 Task: Sort your dependencies by least used.
Action: Mouse moved to (238, 189)
Screenshot: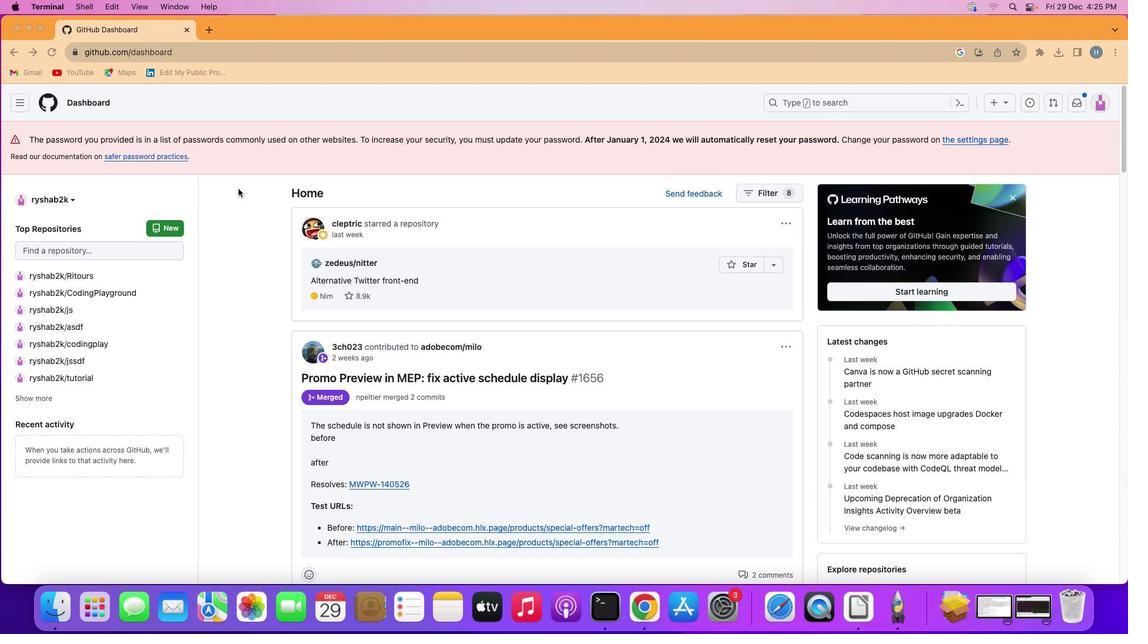 
Action: Mouse pressed left at (238, 189)
Screenshot: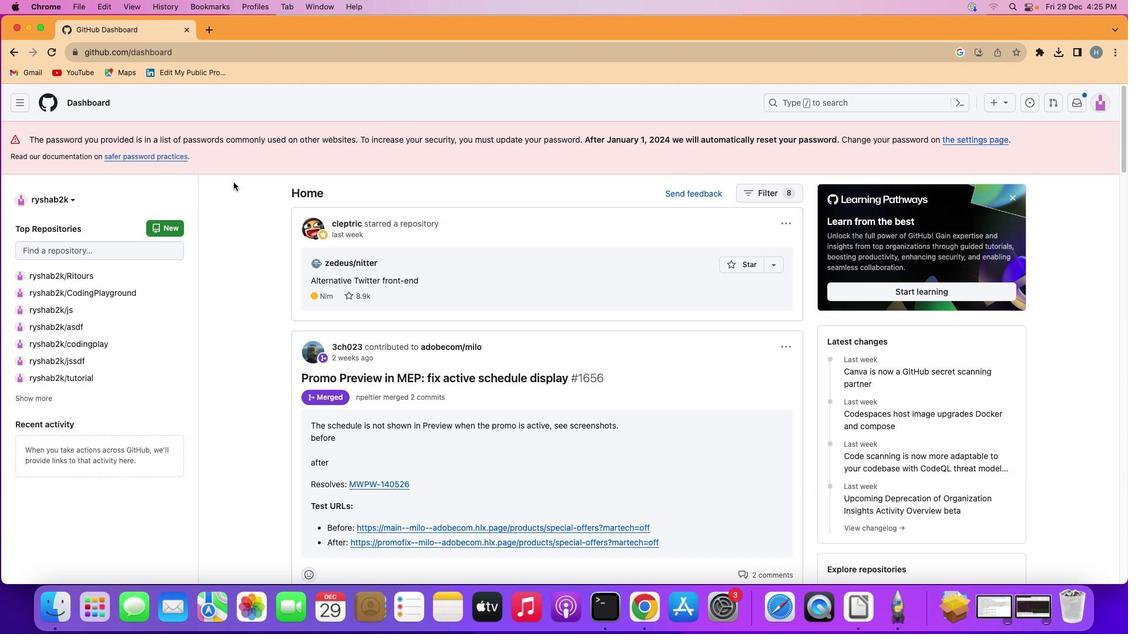 
Action: Mouse moved to (19, 99)
Screenshot: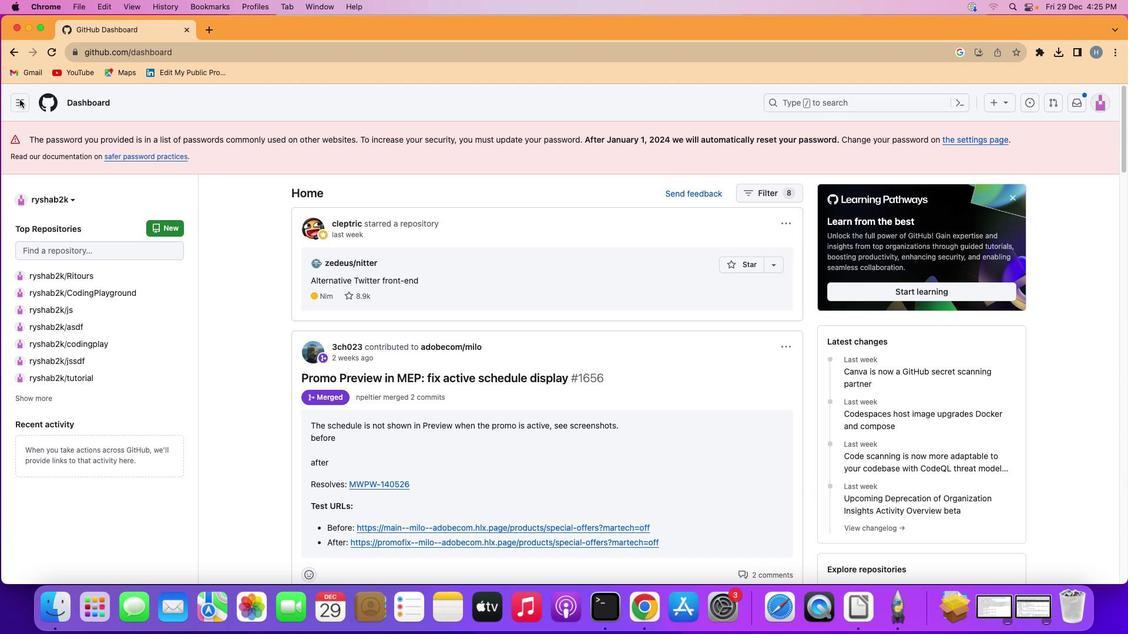 
Action: Mouse pressed left at (19, 99)
Screenshot: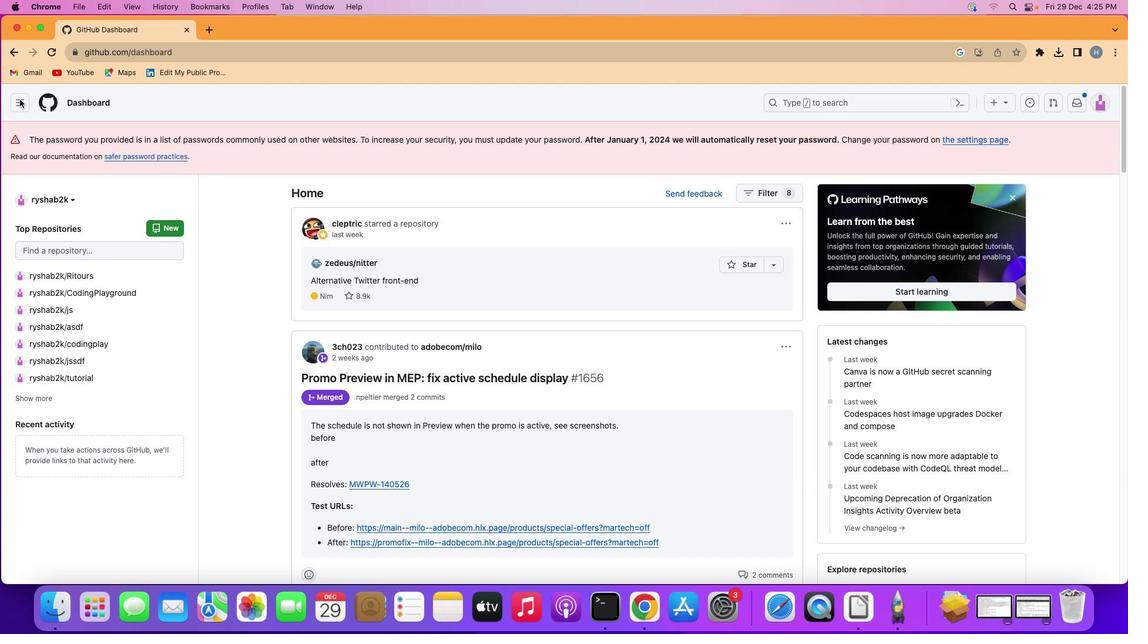 
Action: Mouse moved to (88, 249)
Screenshot: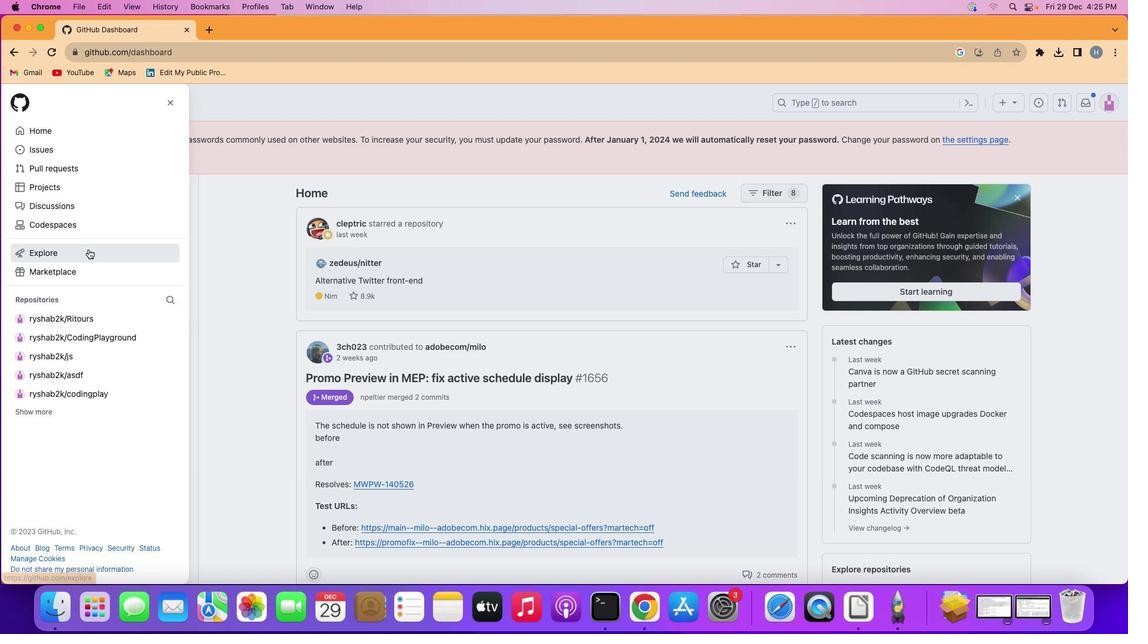 
Action: Mouse pressed left at (88, 249)
Screenshot: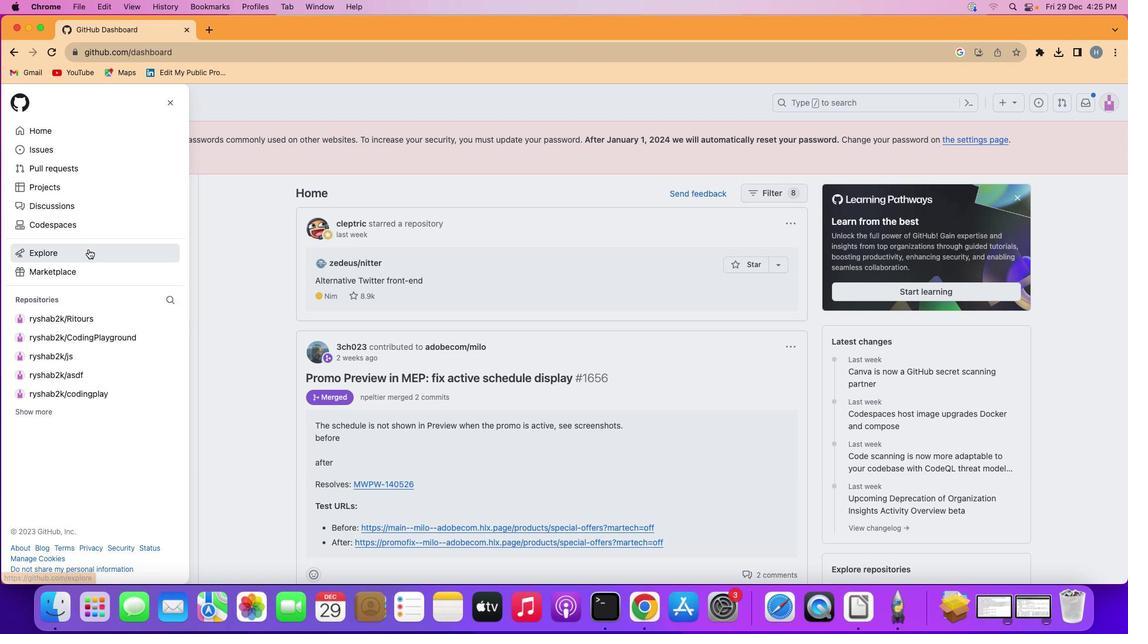 
Action: Mouse moved to (673, 192)
Screenshot: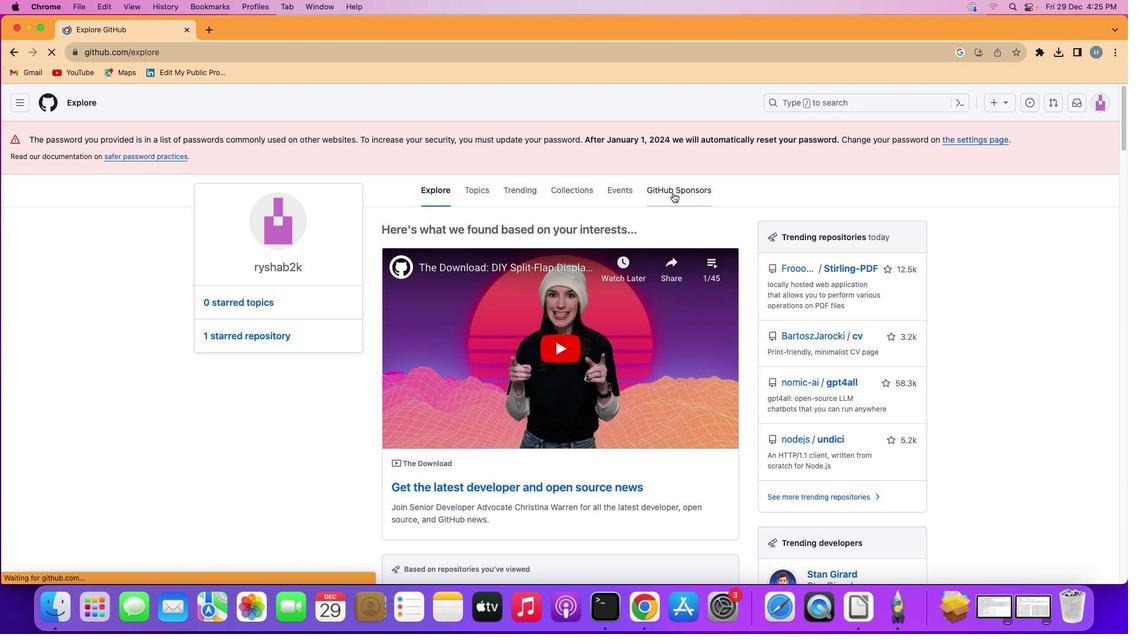 
Action: Mouse pressed left at (673, 192)
Screenshot: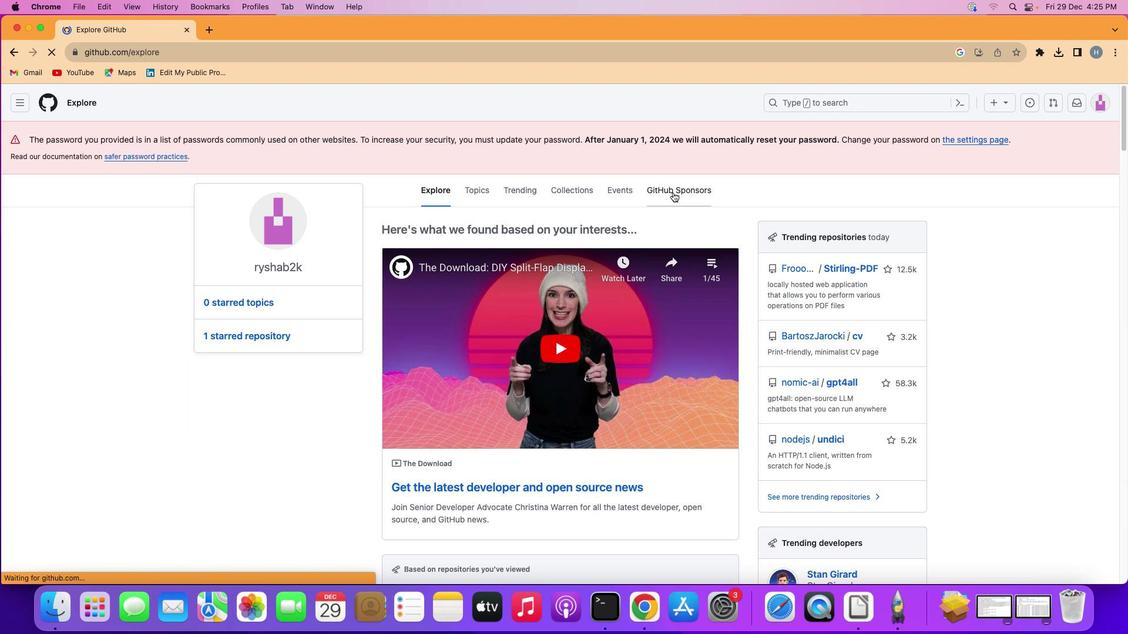 
Action: Mouse moved to (749, 353)
Screenshot: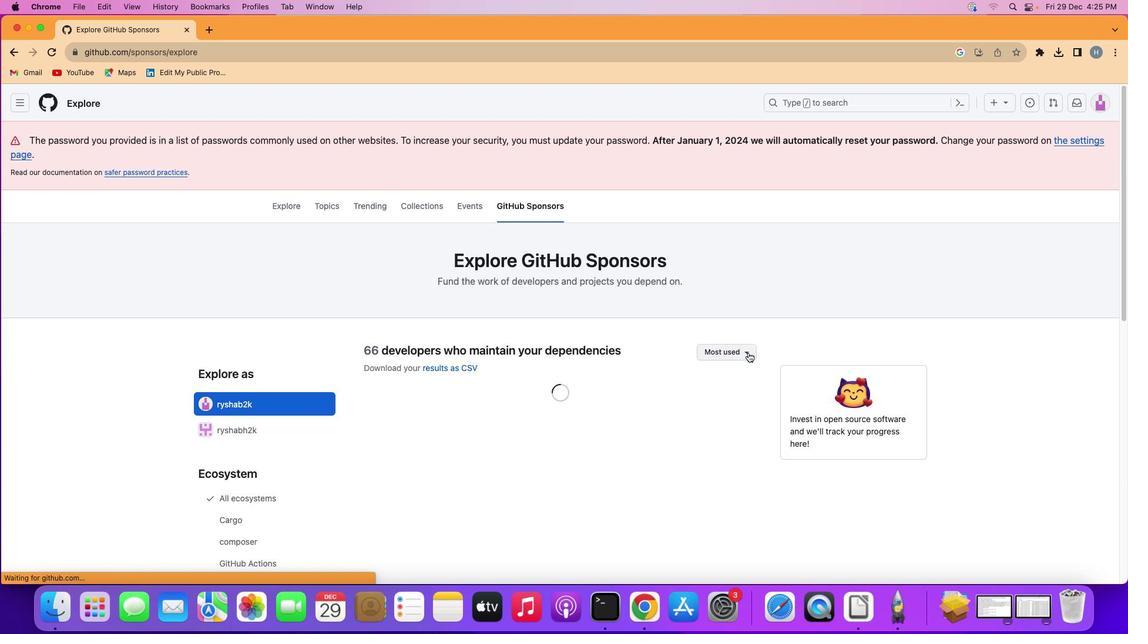 
Action: Mouse pressed left at (749, 353)
Screenshot: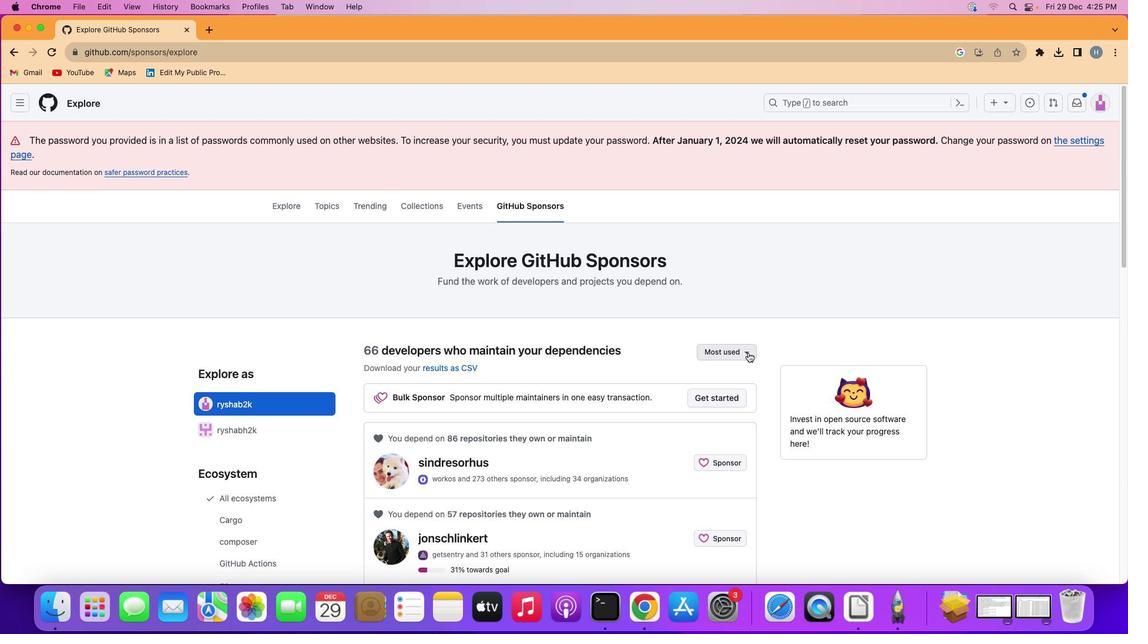 
Action: Mouse moved to (716, 389)
Screenshot: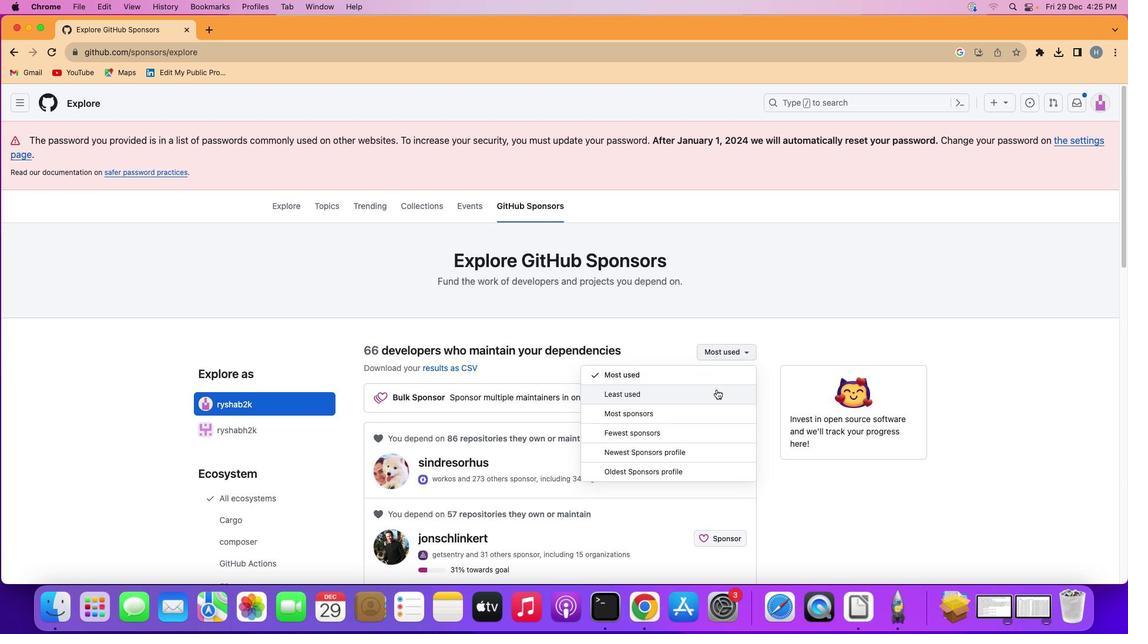 
Action: Mouse pressed left at (716, 389)
Screenshot: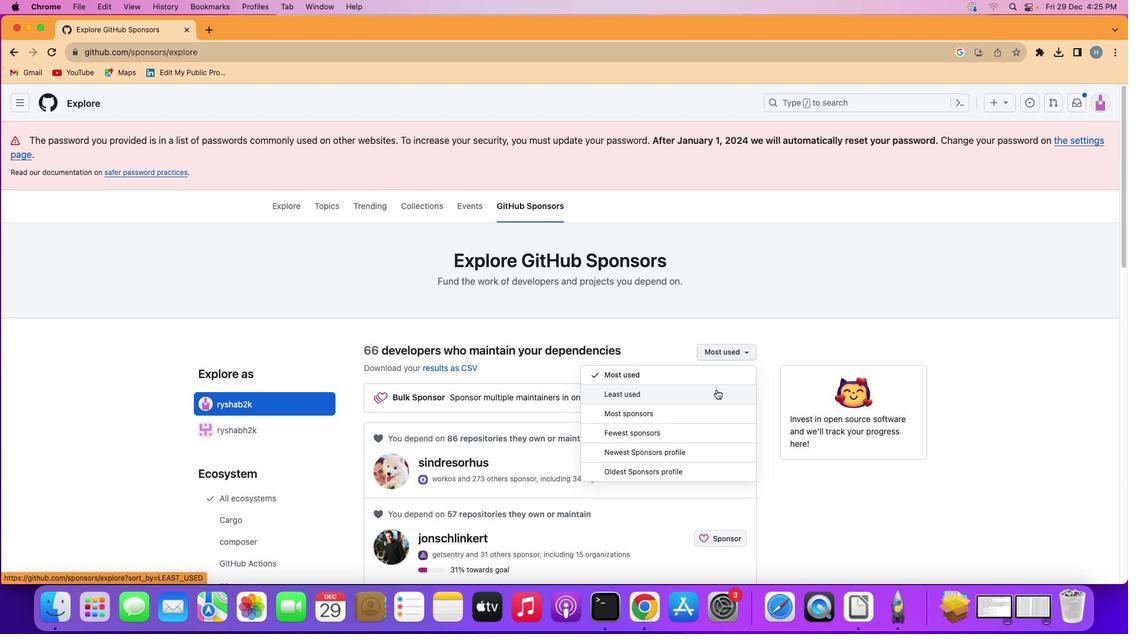 
Action: Mouse moved to (795, 333)
Screenshot: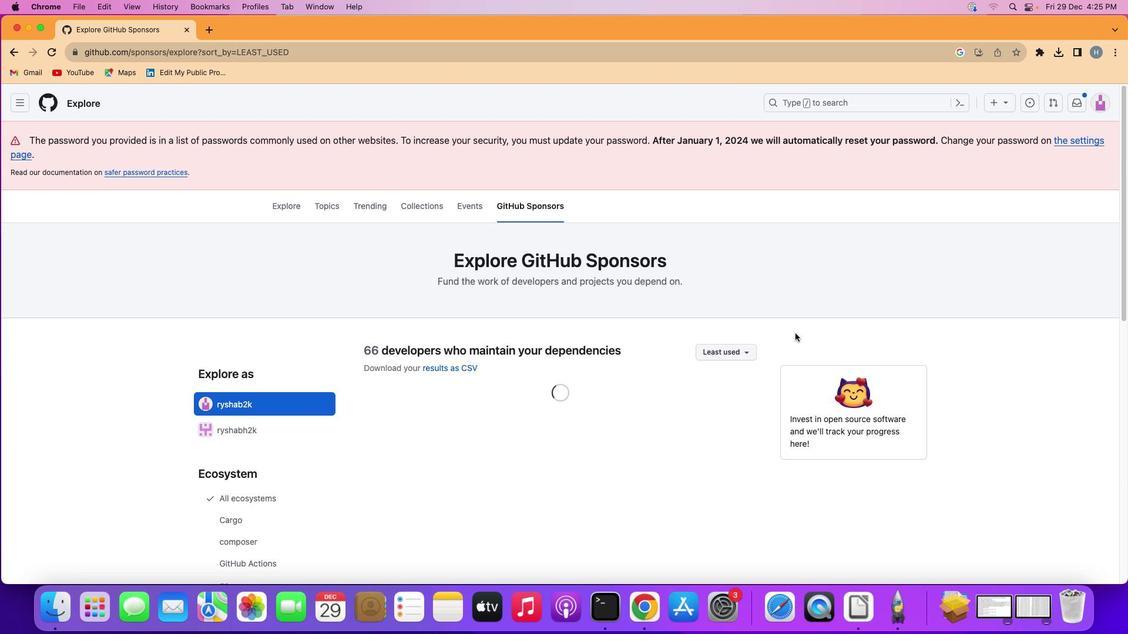 
